 Task: Use starred messages as a way to flag and prioritize message previews.
Action: Mouse moved to (192, 171)
Screenshot: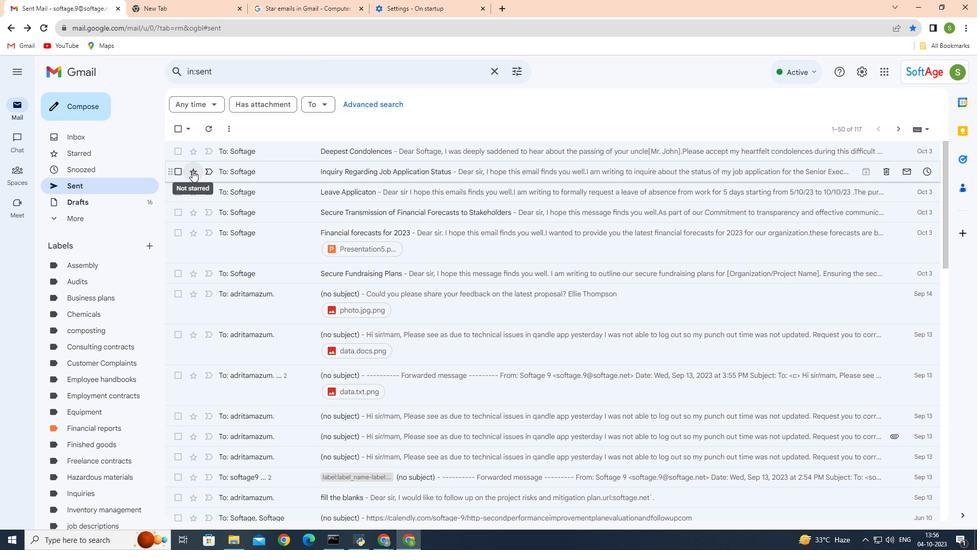 
Action: Mouse pressed left at (192, 171)
Screenshot: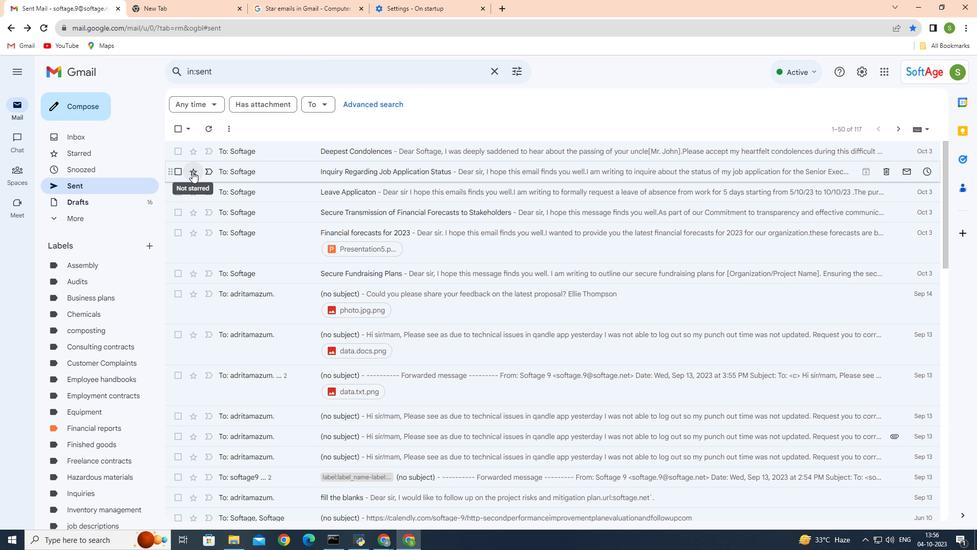 
Action: Mouse moved to (192, 193)
Screenshot: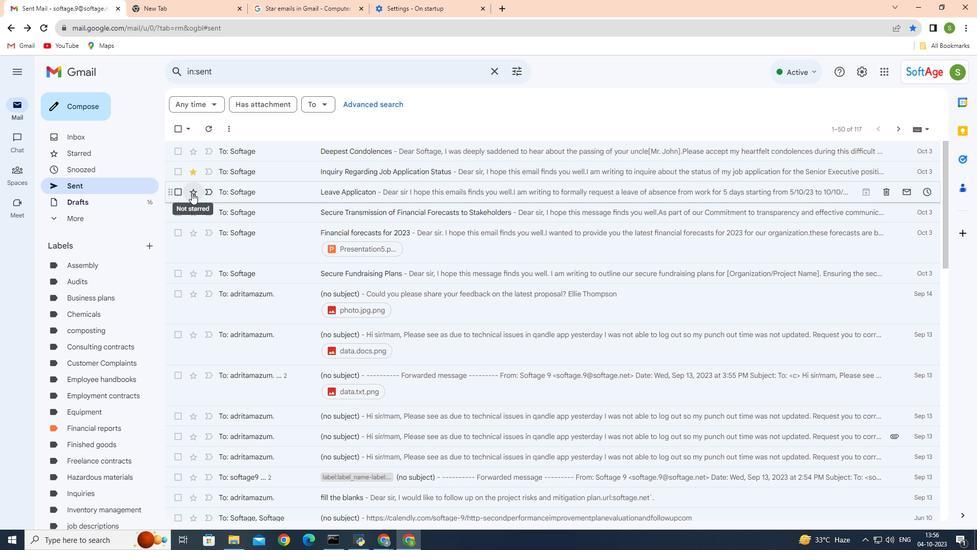 
Action: Mouse pressed left at (192, 193)
Screenshot: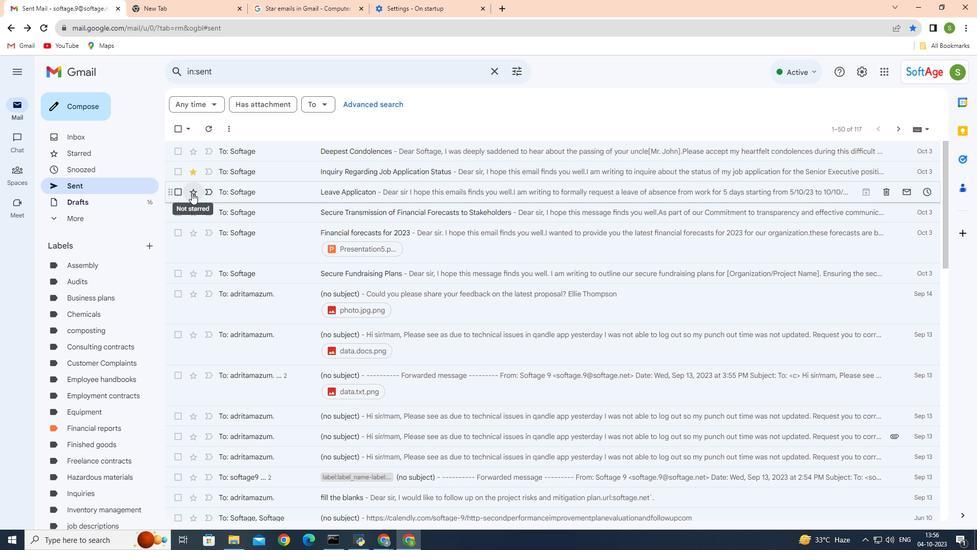 
Action: Mouse moved to (194, 211)
Screenshot: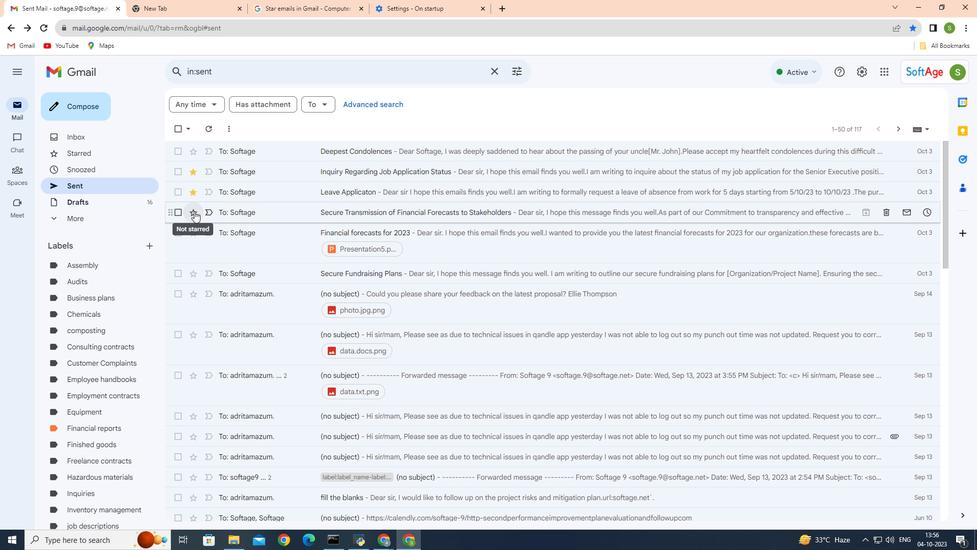 
Action: Mouse pressed left at (194, 211)
Screenshot: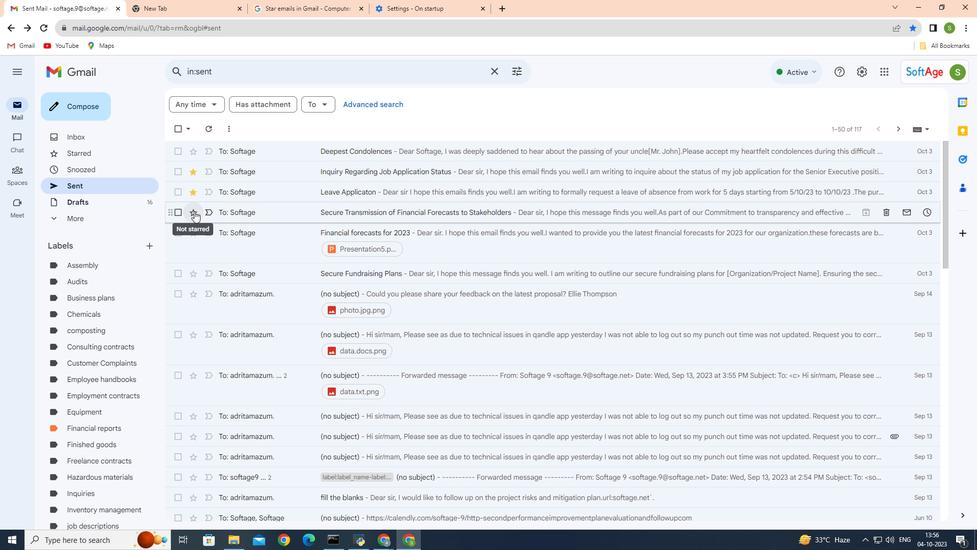 
Action: Mouse moved to (209, 188)
Screenshot: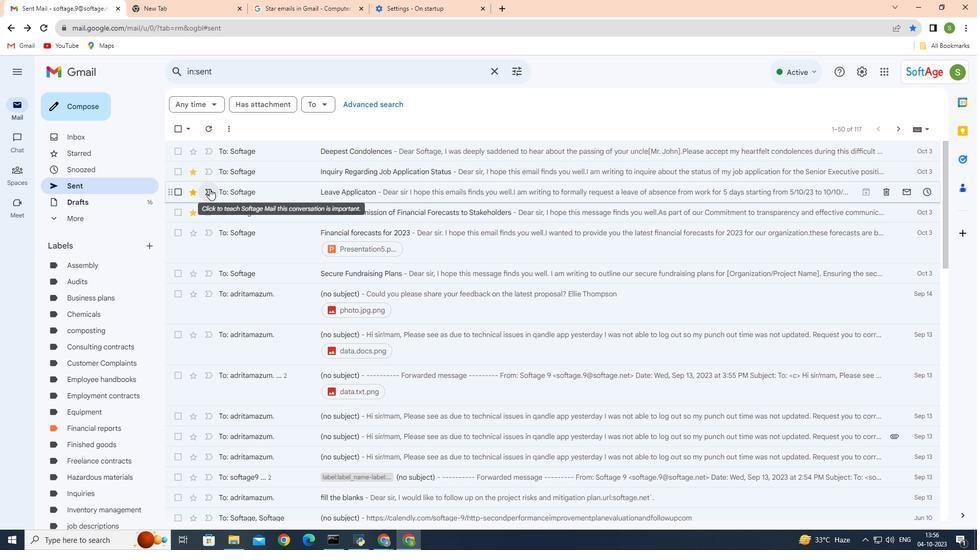 
Action: Mouse pressed left at (209, 188)
Screenshot: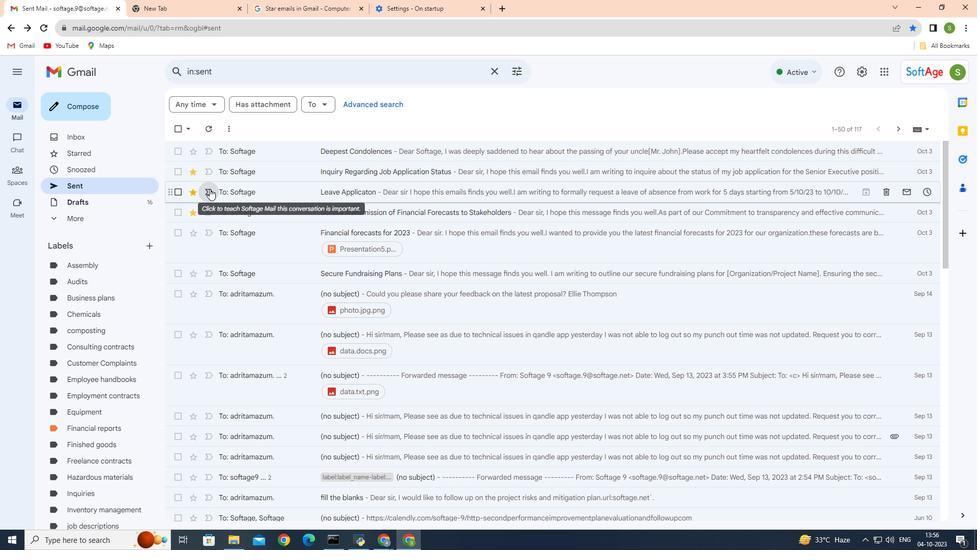 
Action: Mouse moved to (210, 171)
Screenshot: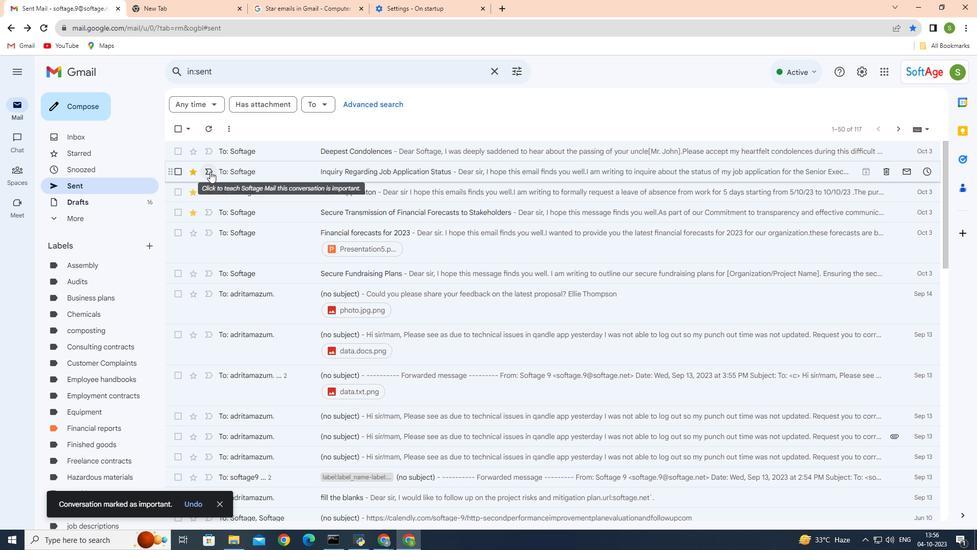 
Action: Mouse pressed left at (210, 171)
Screenshot: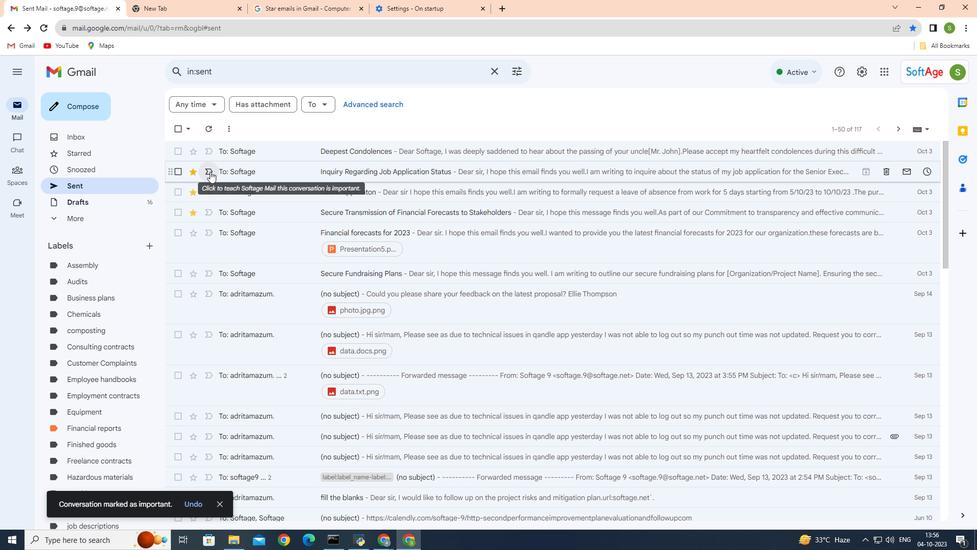
Action: Mouse moved to (209, 169)
Screenshot: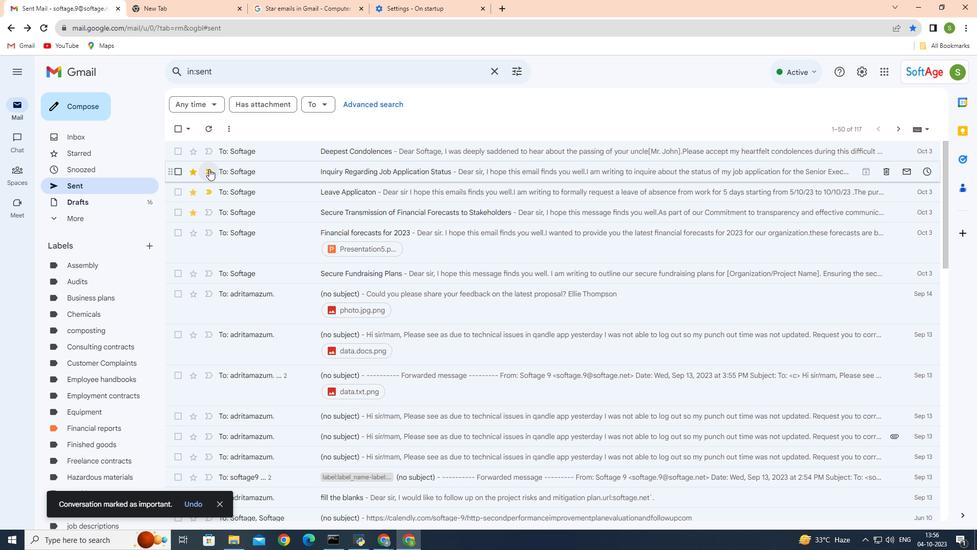 
Action: Mouse pressed left at (209, 169)
Screenshot: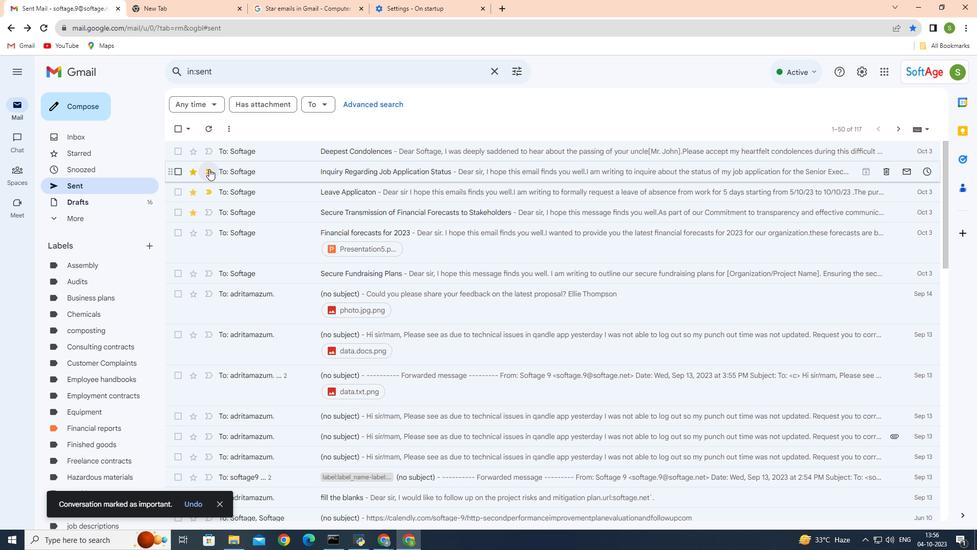 
Action: Mouse moved to (192, 227)
Screenshot: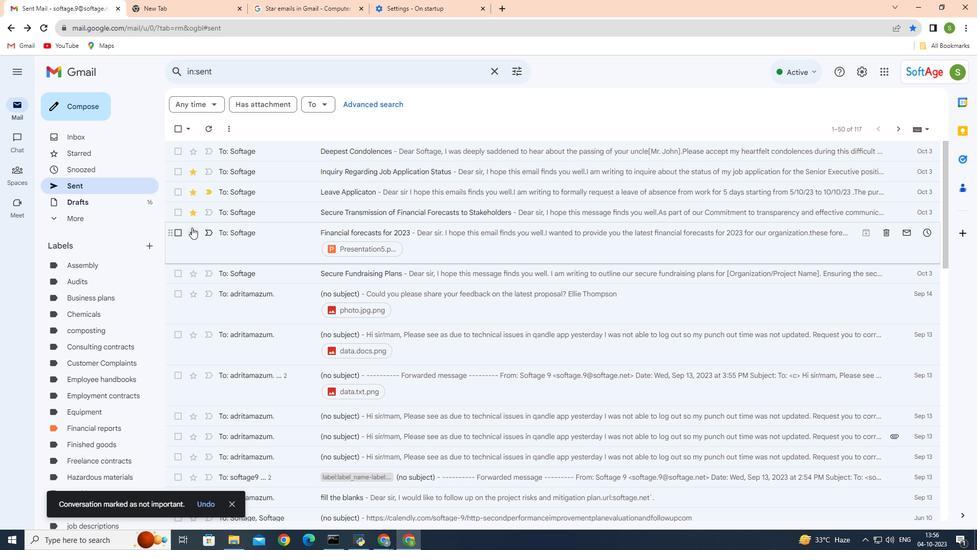 
Action: Mouse pressed left at (192, 227)
Screenshot: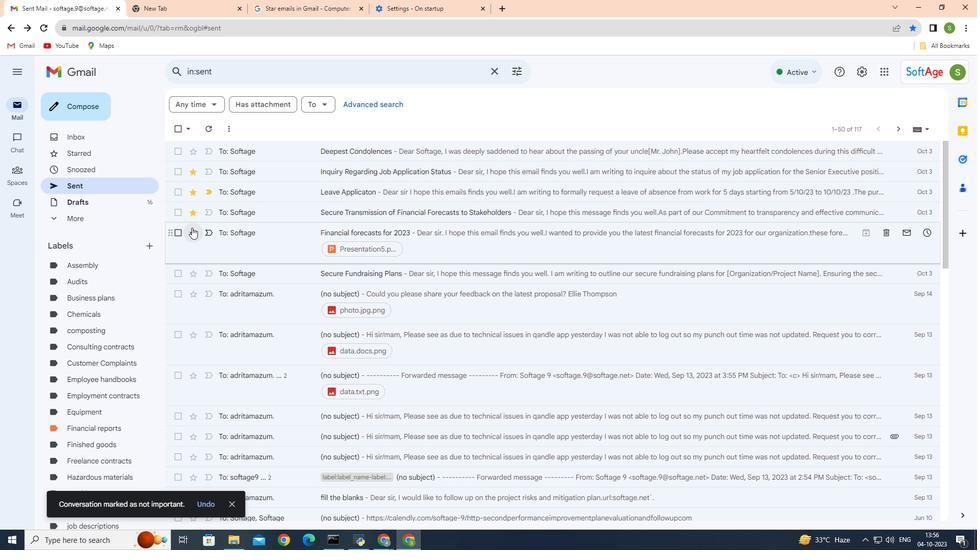 
Action: Mouse moved to (192, 273)
Screenshot: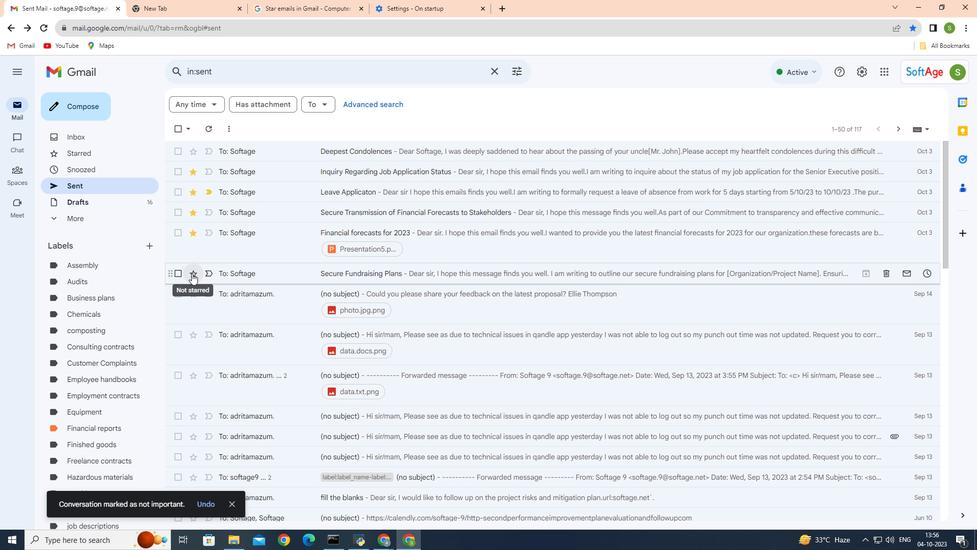 
Action: Mouse pressed left at (192, 273)
Screenshot: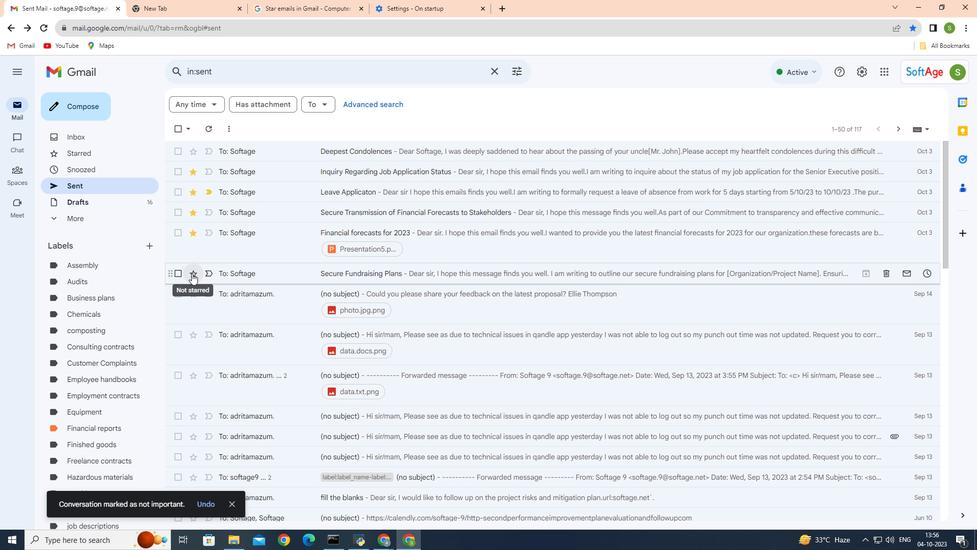 
Action: Mouse moved to (200, 202)
Screenshot: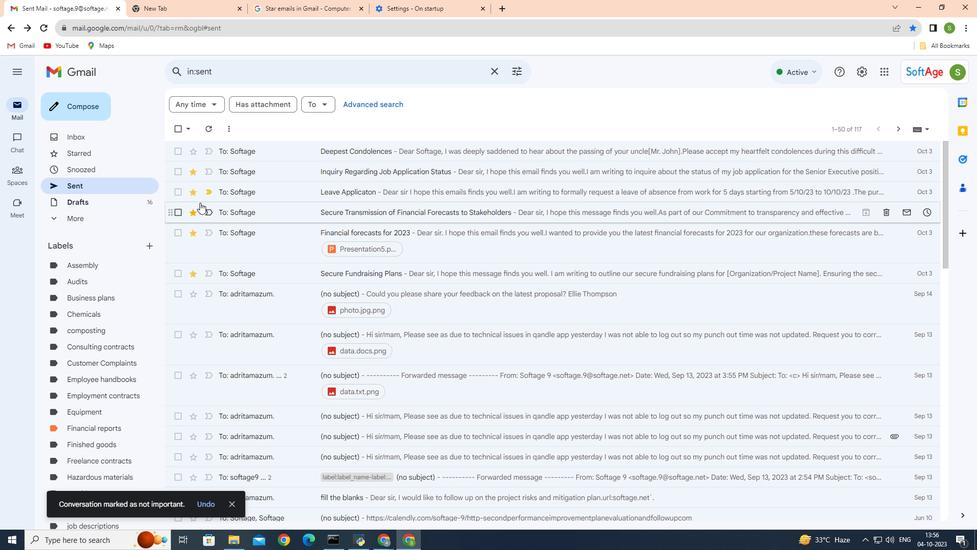 
Action: Mouse pressed right at (200, 202)
Screenshot: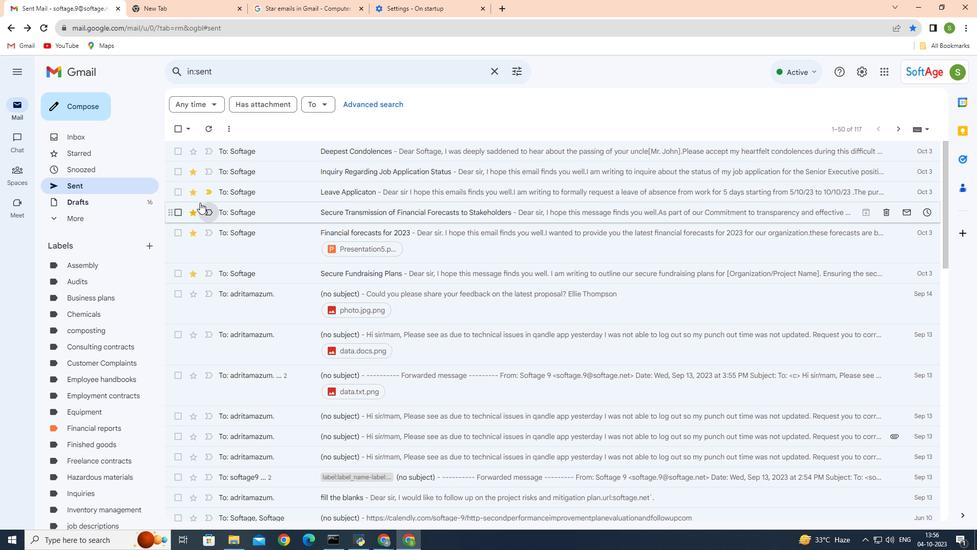 
Action: Mouse moved to (452, 107)
Screenshot: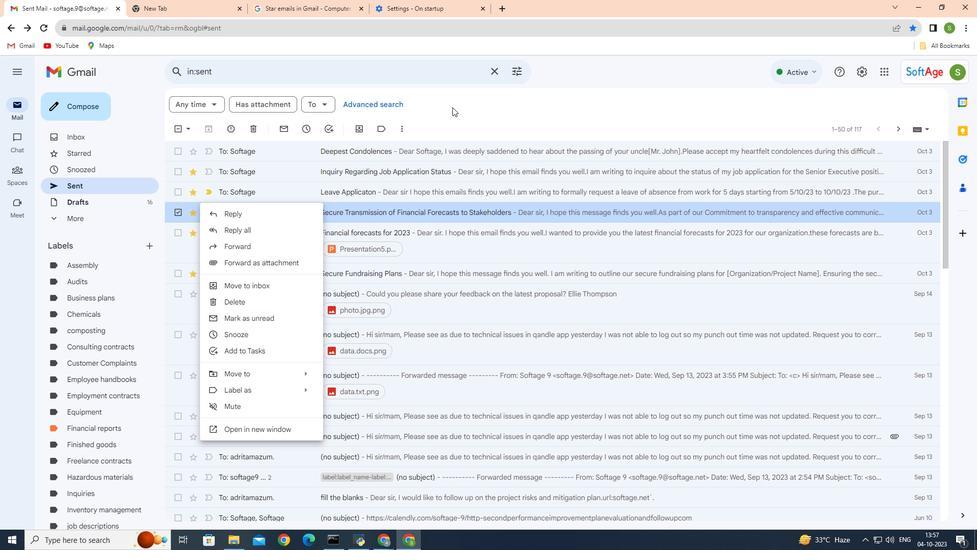 
Action: Mouse pressed left at (452, 107)
Screenshot: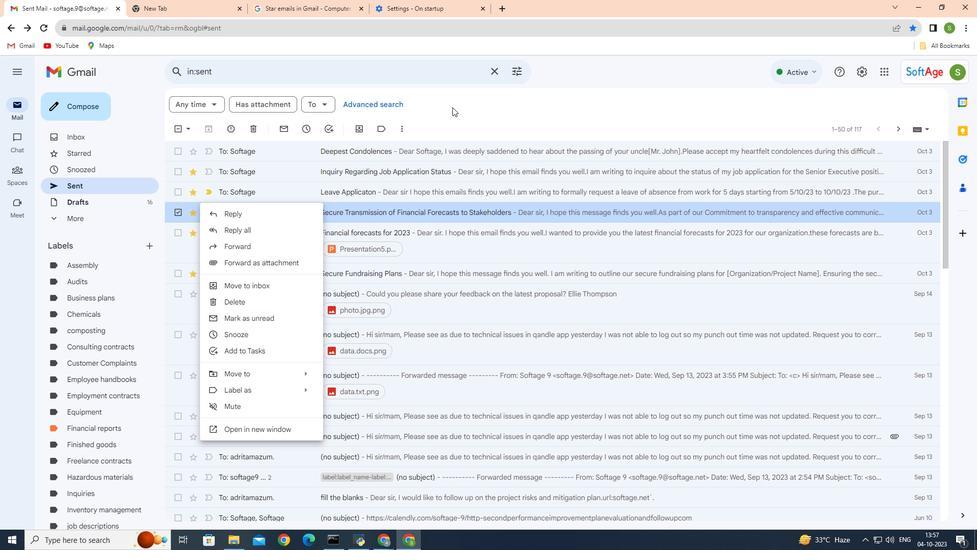 
Action: Mouse moved to (80, 152)
Screenshot: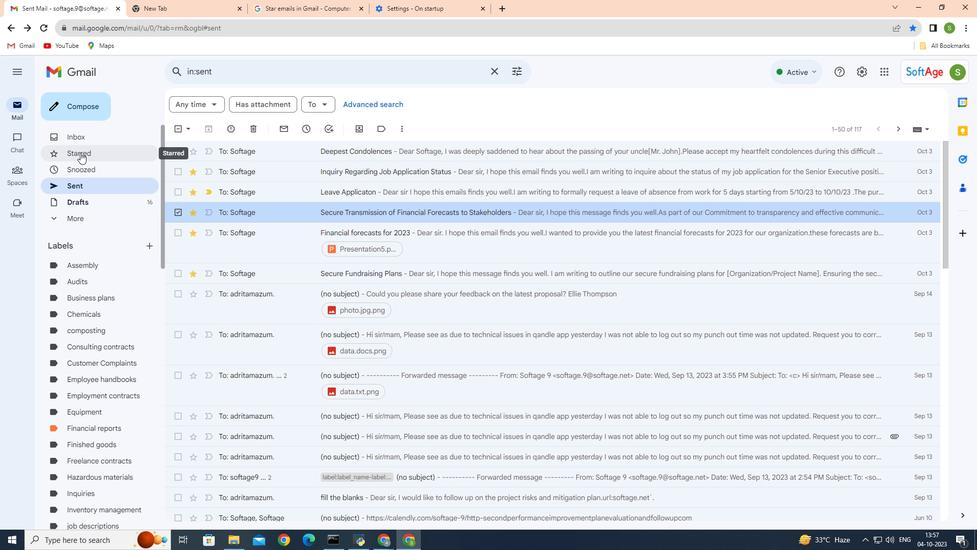 
Action: Mouse pressed left at (80, 152)
Screenshot: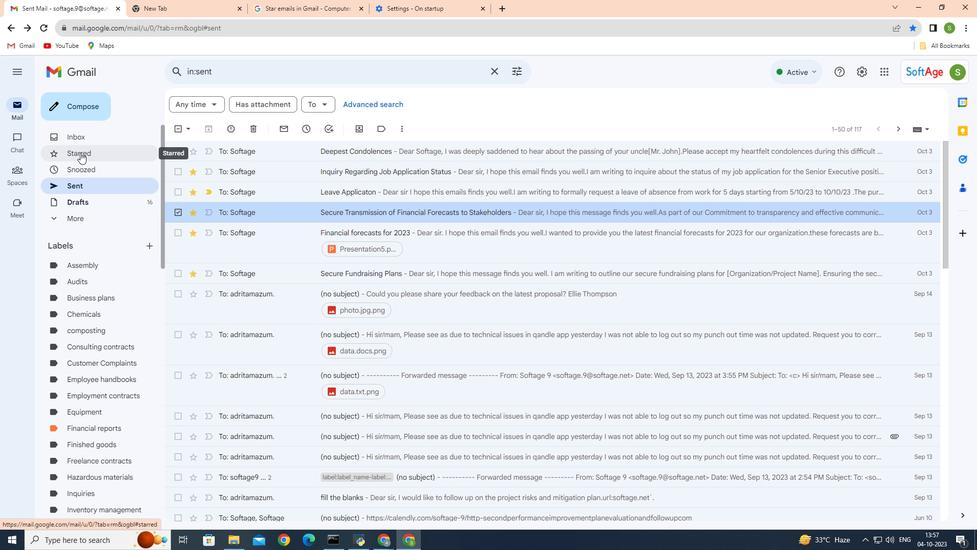 
Action: Mouse moved to (271, 156)
Screenshot: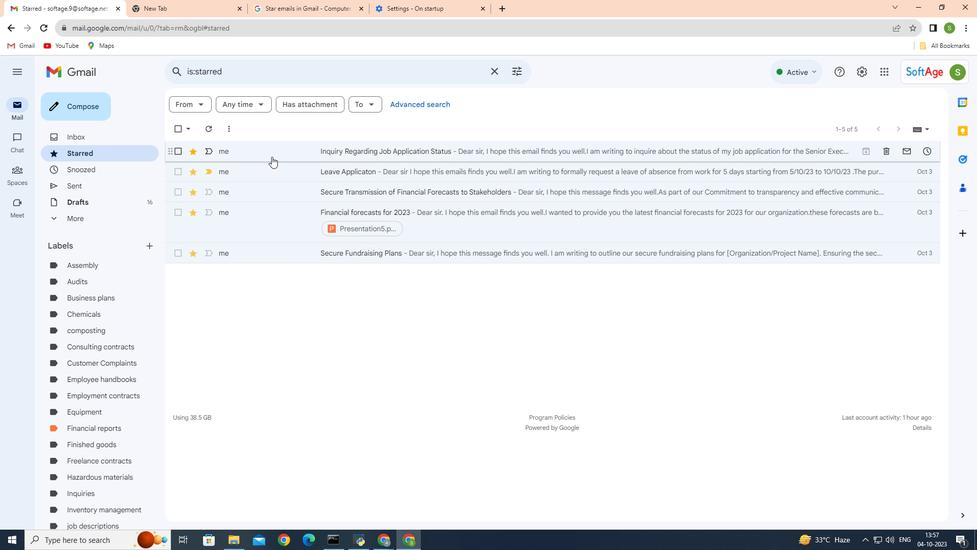 
Action: Mouse scrolled (271, 156) with delta (0, 0)
Screenshot: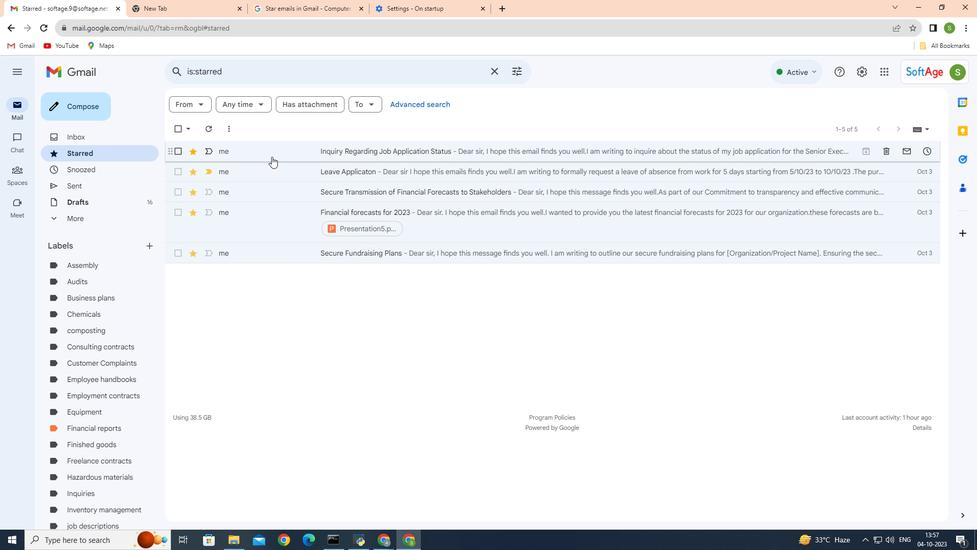
Action: Mouse moved to (303, 226)
Screenshot: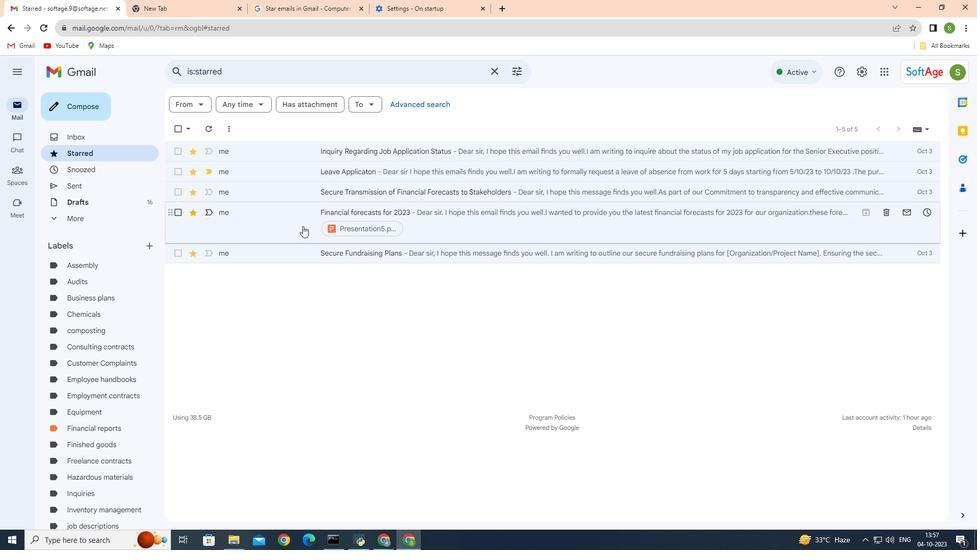 
